 Task: Configure the MailTips settings in Outlook.
Action: Mouse moved to (42, 23)
Screenshot: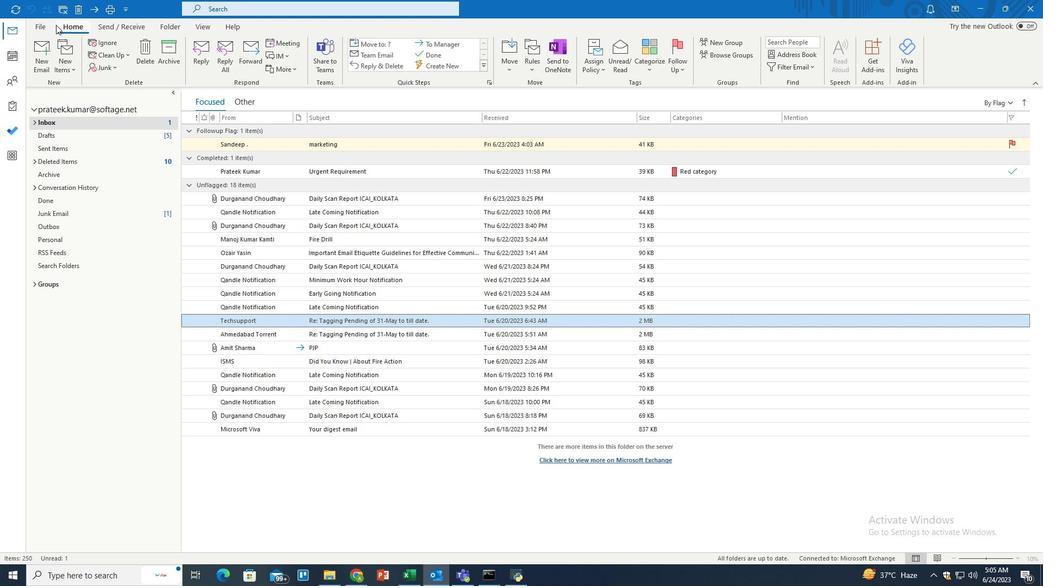 
Action: Mouse pressed left at (42, 23)
Screenshot: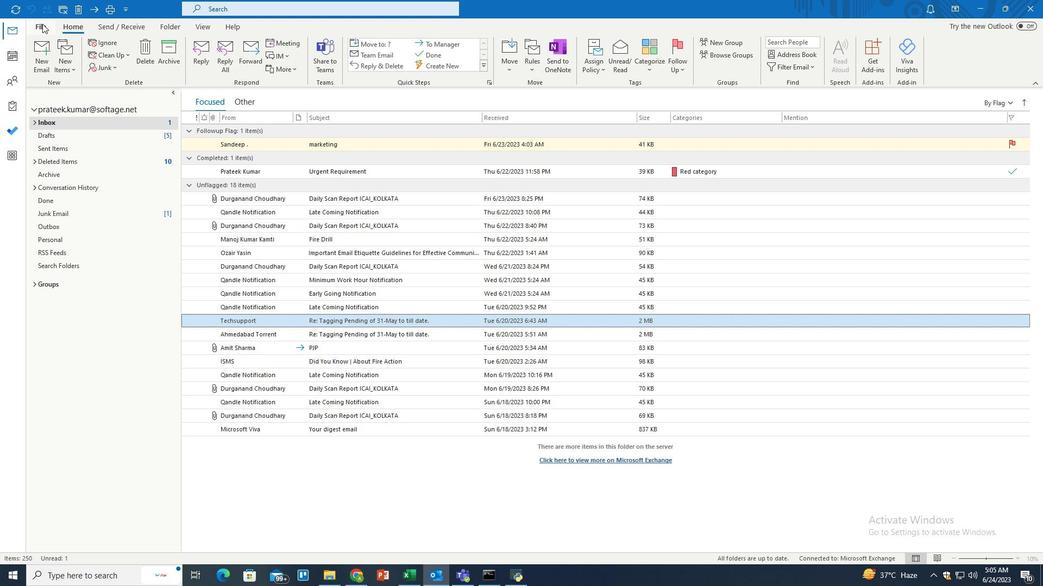 
Action: Mouse moved to (29, 523)
Screenshot: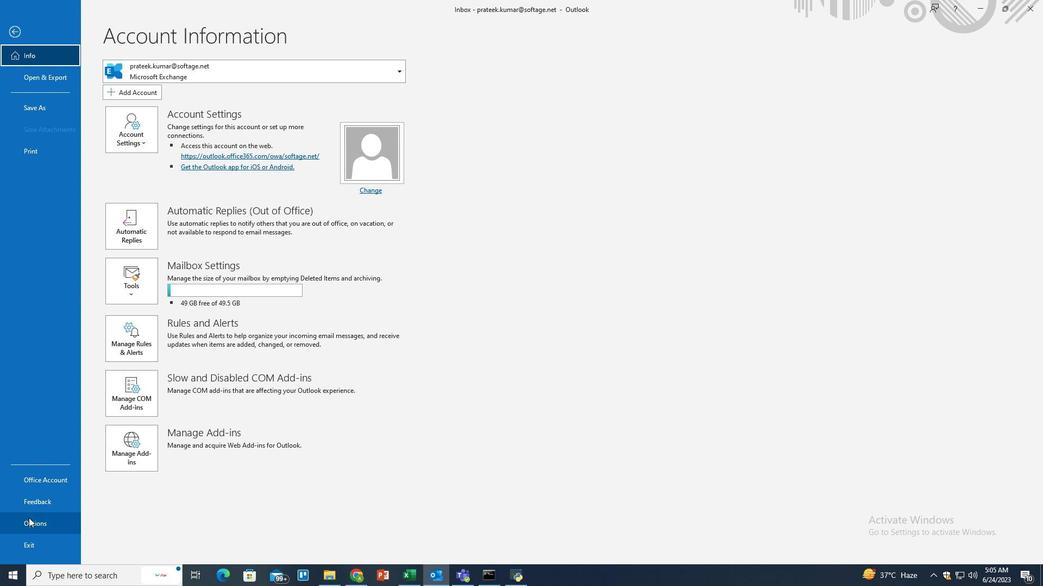 
Action: Mouse pressed left at (28, 522)
Screenshot: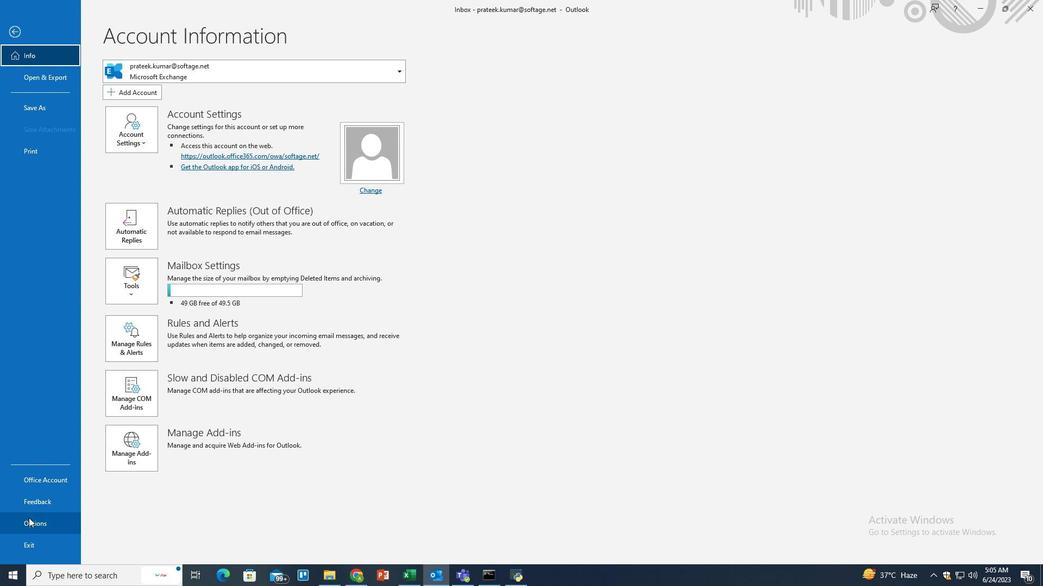 
Action: Mouse moved to (333, 135)
Screenshot: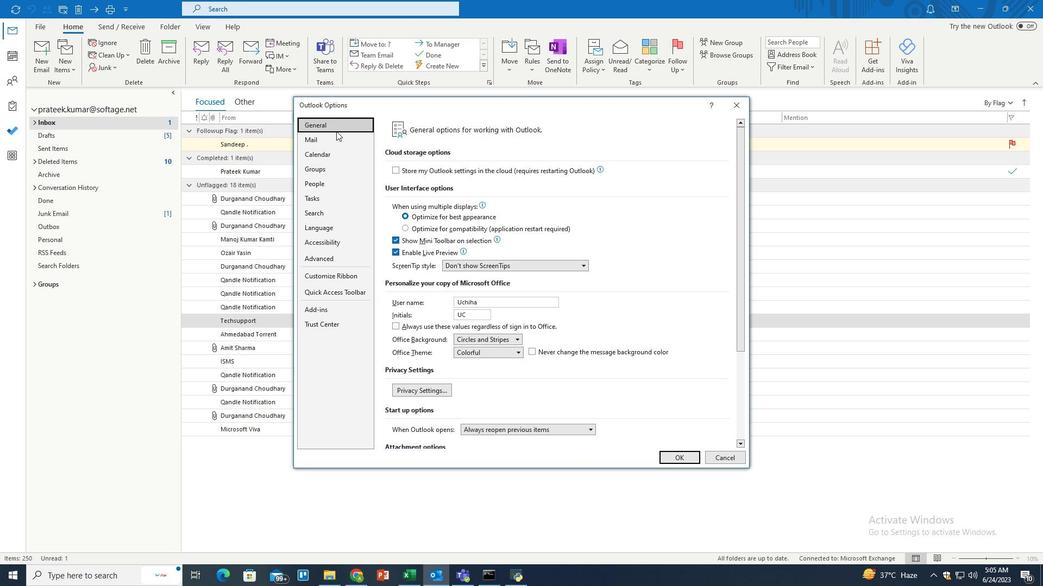 
Action: Mouse pressed left at (333, 135)
Screenshot: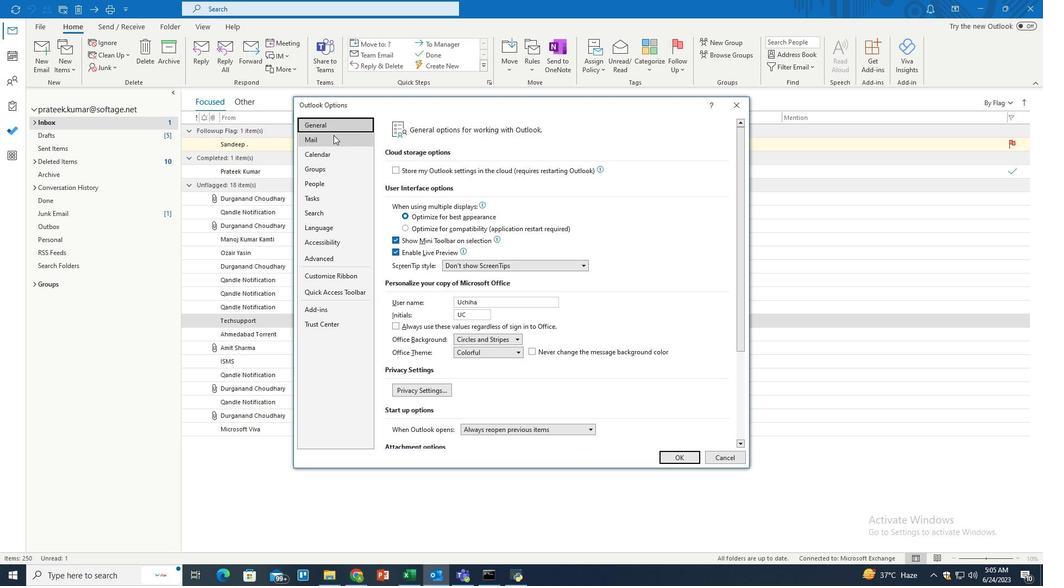
Action: Mouse moved to (460, 212)
Screenshot: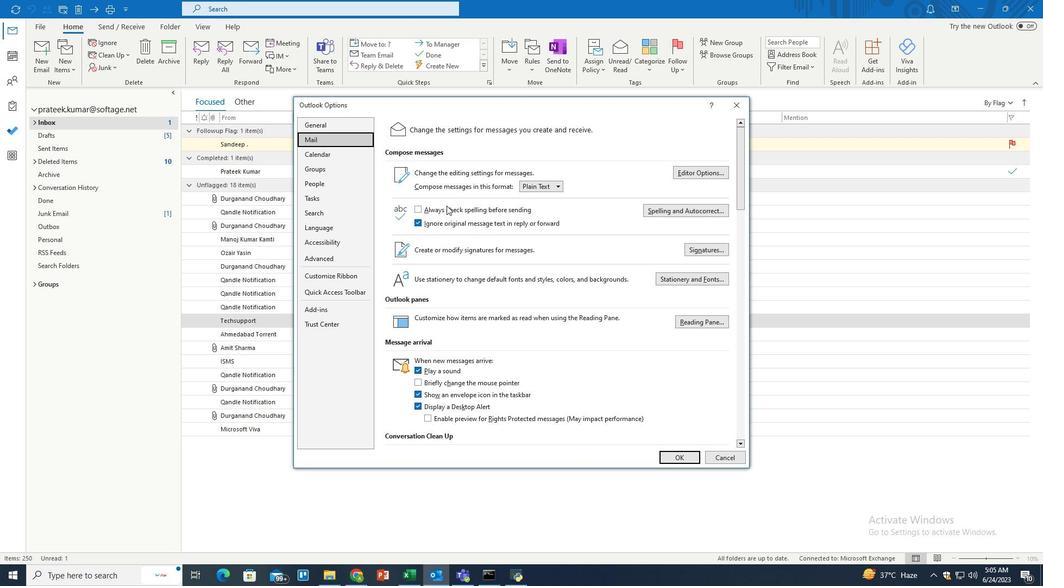 
Action: Mouse scrolled (460, 211) with delta (0, 0)
Screenshot: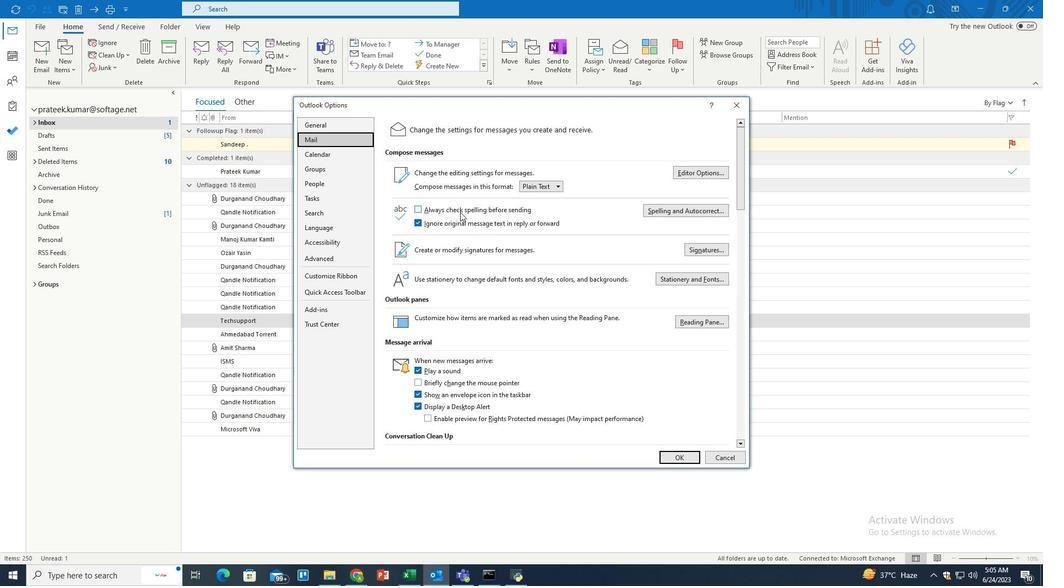 
Action: Mouse scrolled (460, 211) with delta (0, 0)
Screenshot: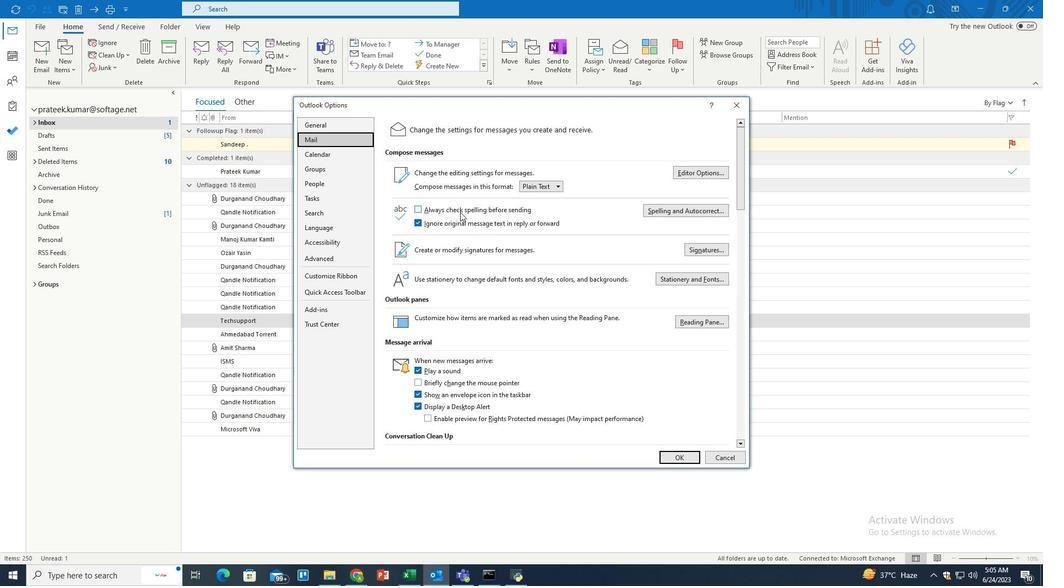 
Action: Mouse scrolled (460, 211) with delta (0, 0)
Screenshot: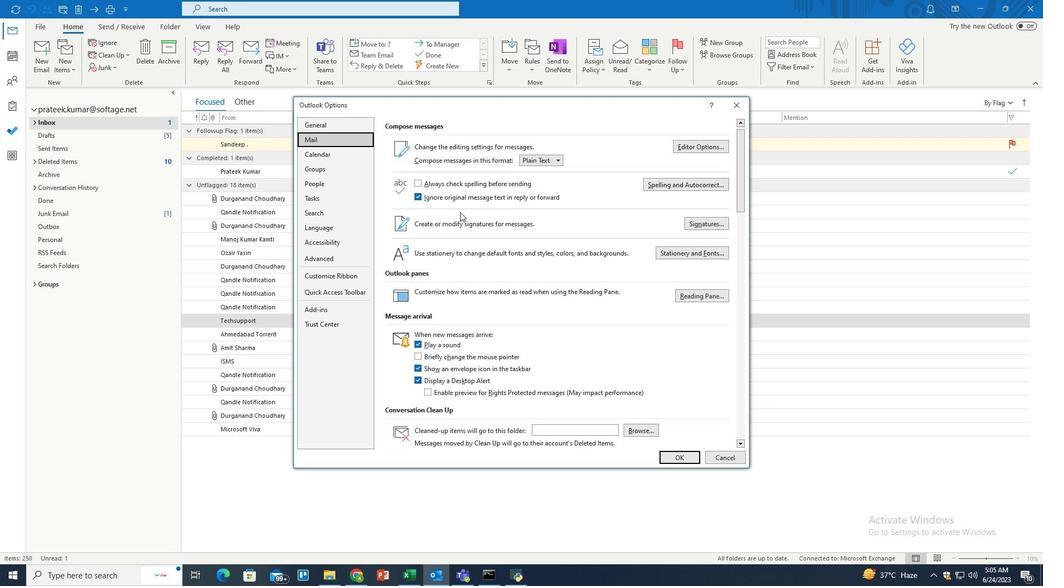 
Action: Mouse scrolled (460, 211) with delta (0, 0)
Screenshot: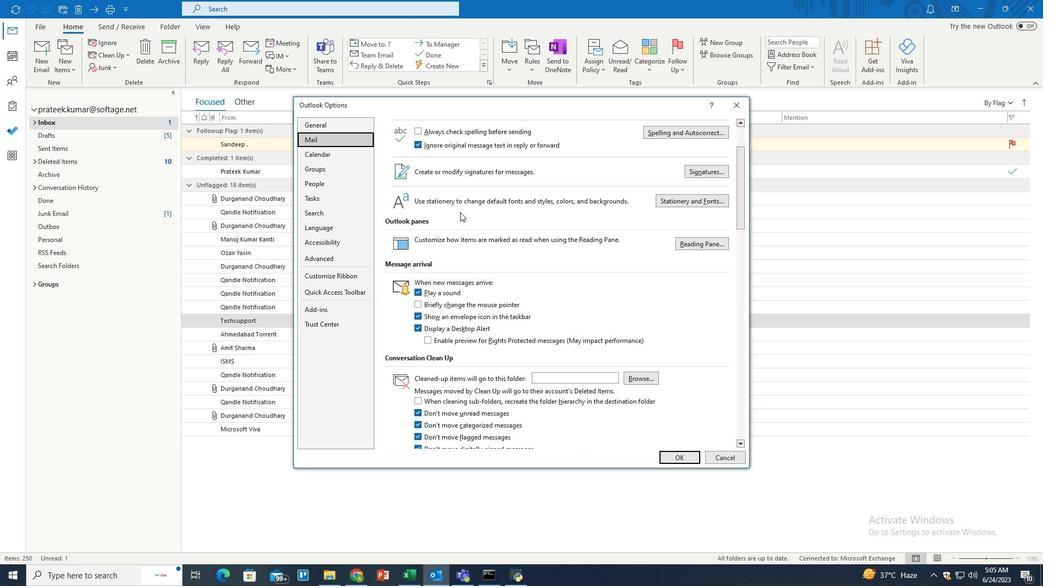 
Action: Mouse scrolled (460, 211) with delta (0, 0)
Screenshot: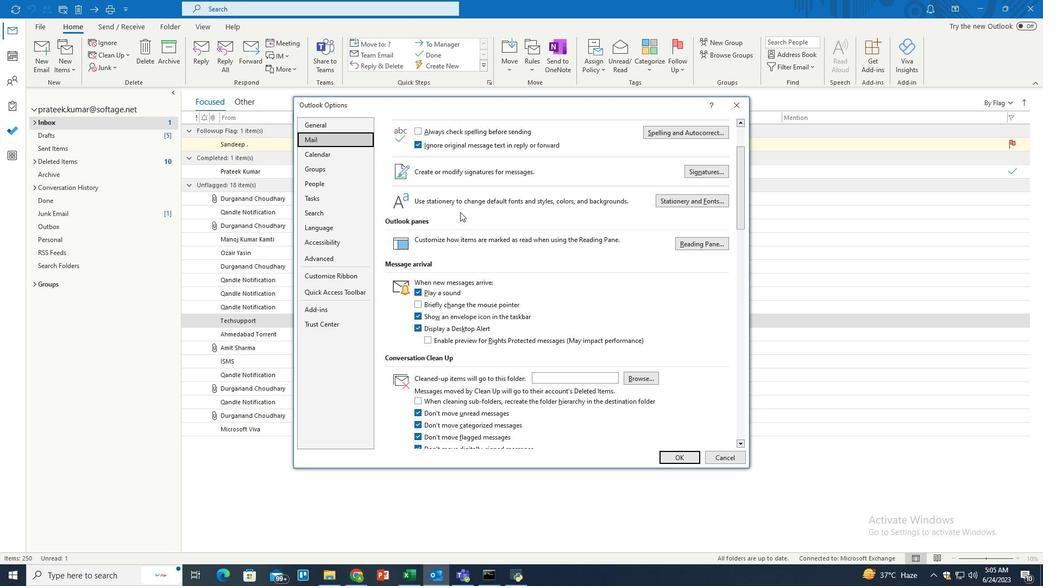 
Action: Mouse scrolled (460, 211) with delta (0, 0)
Screenshot: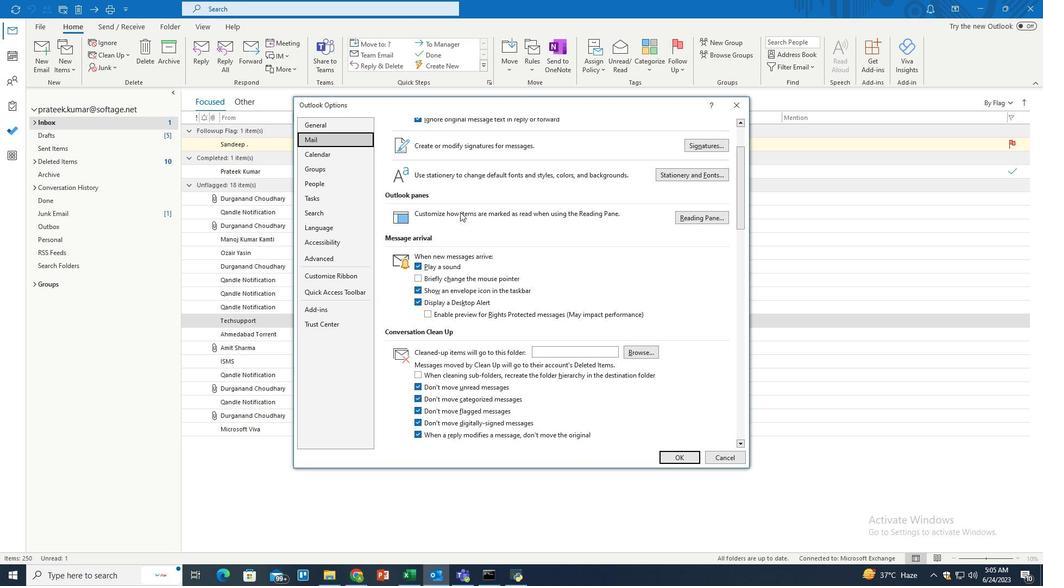
Action: Mouse scrolled (460, 211) with delta (0, 0)
Screenshot: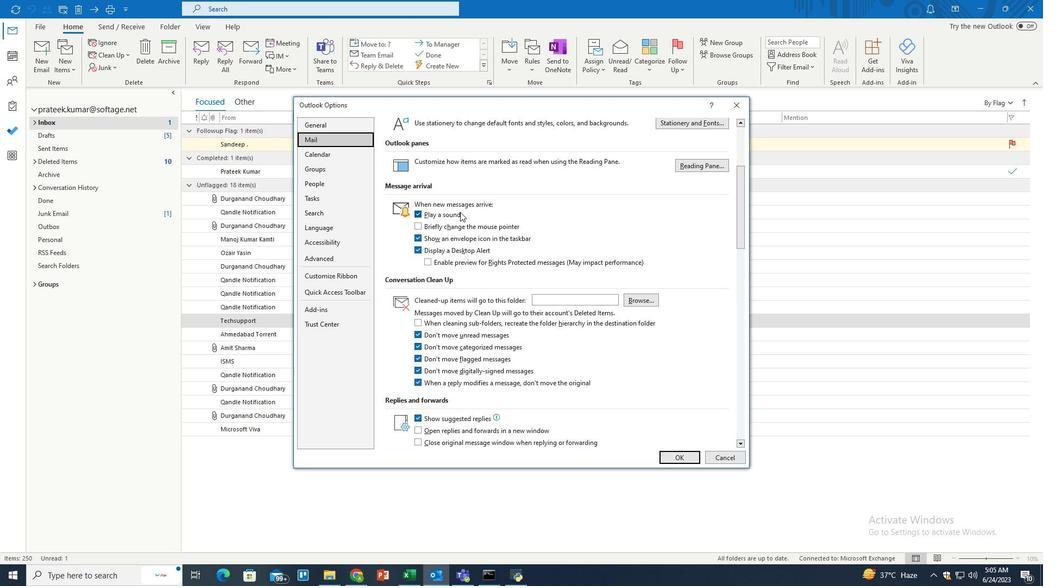 
Action: Mouse scrolled (460, 211) with delta (0, 0)
Screenshot: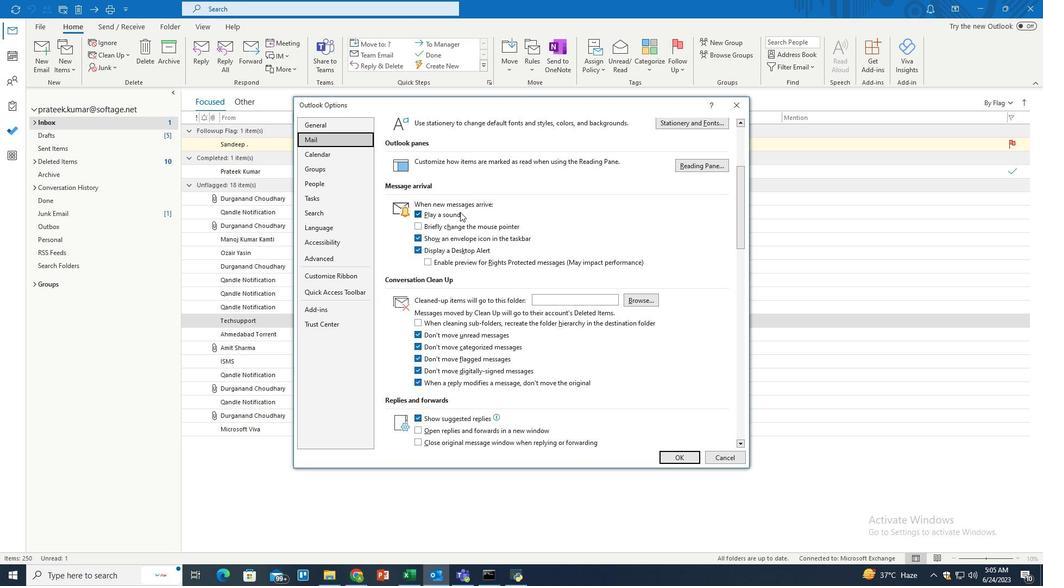 
Action: Mouse scrolled (460, 211) with delta (0, 0)
Screenshot: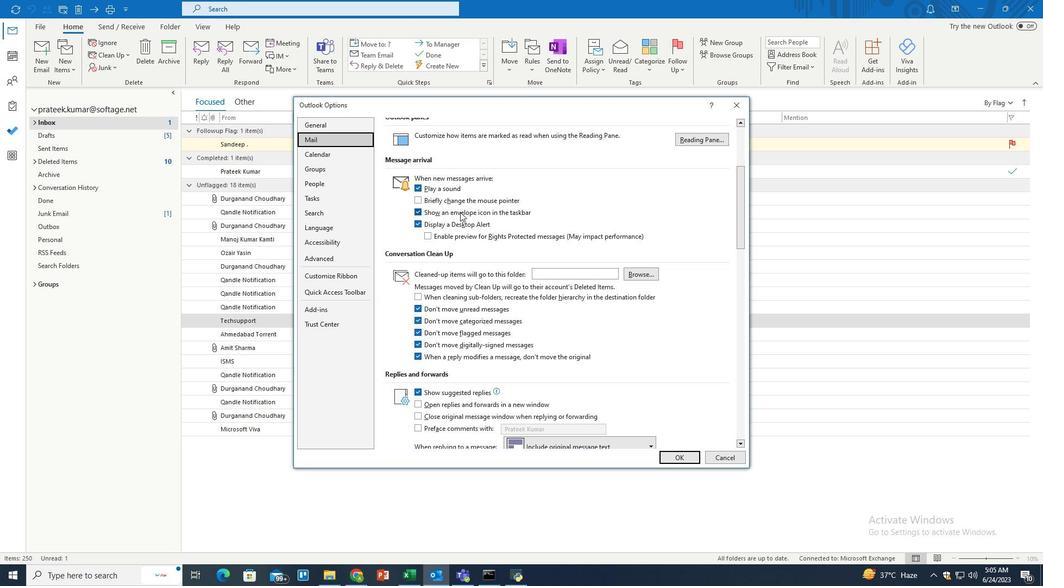 
Action: Mouse scrolled (460, 211) with delta (0, 0)
Screenshot: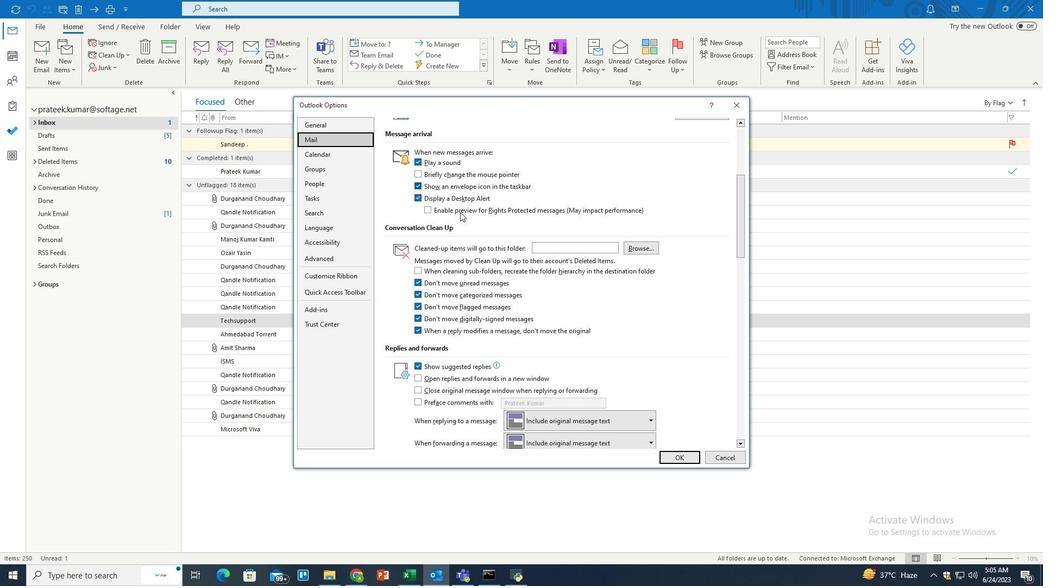 
Action: Mouse scrolled (460, 211) with delta (0, 0)
Screenshot: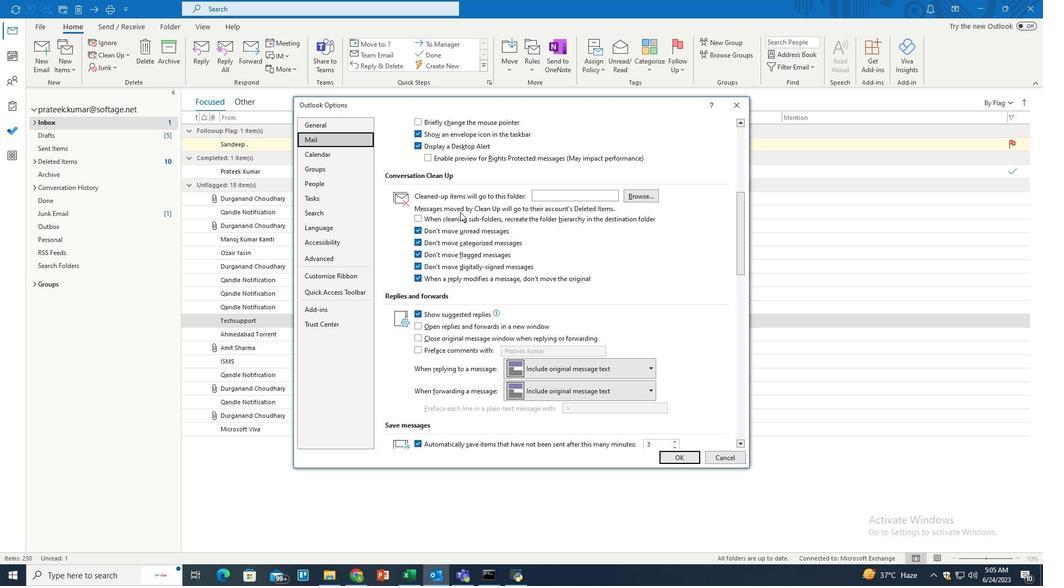
Action: Mouse scrolled (460, 211) with delta (0, 0)
Screenshot: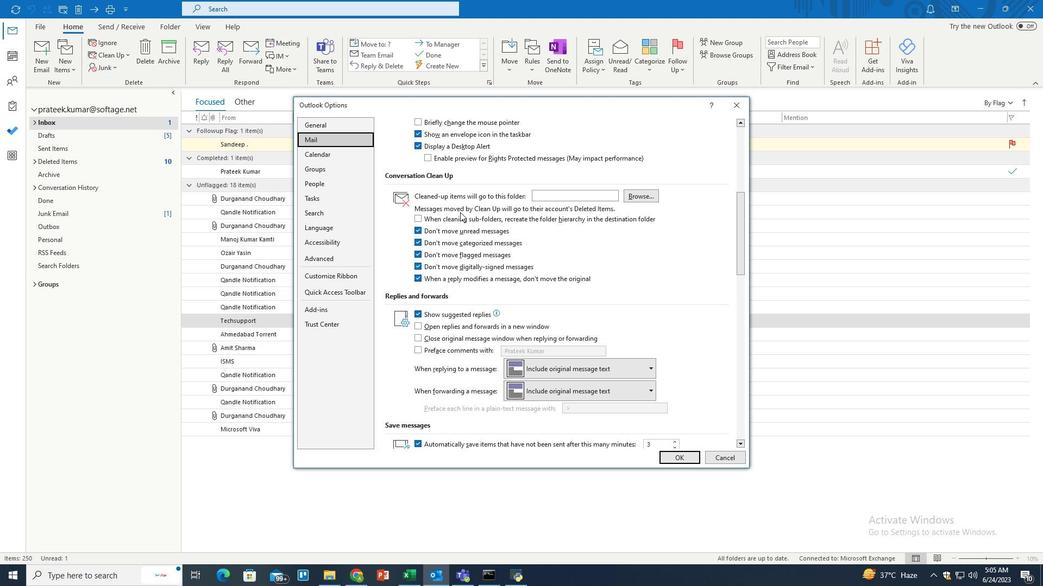 
Action: Mouse scrolled (460, 211) with delta (0, 0)
Screenshot: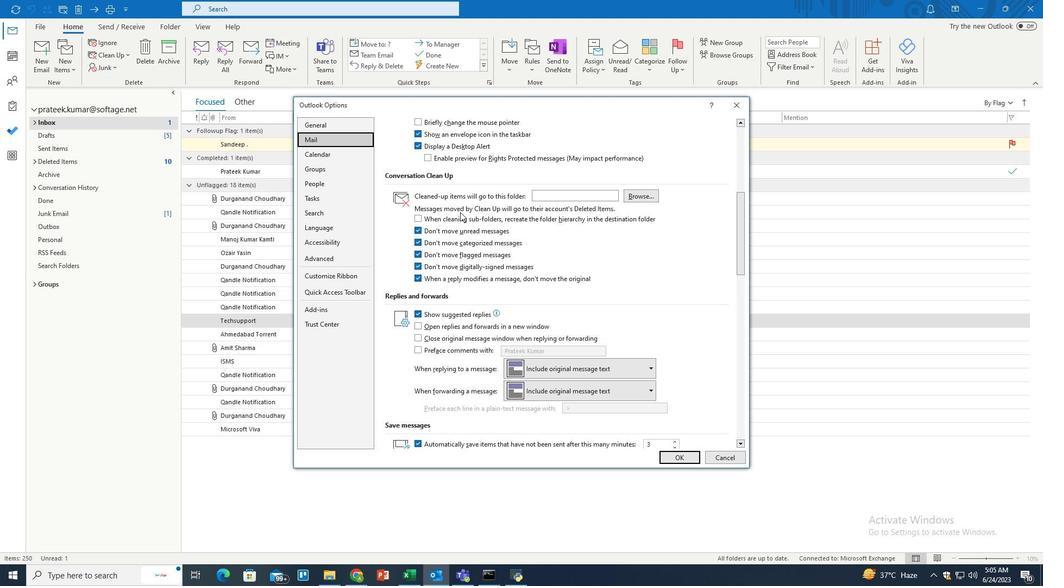 
Action: Mouse scrolled (460, 211) with delta (0, 0)
Screenshot: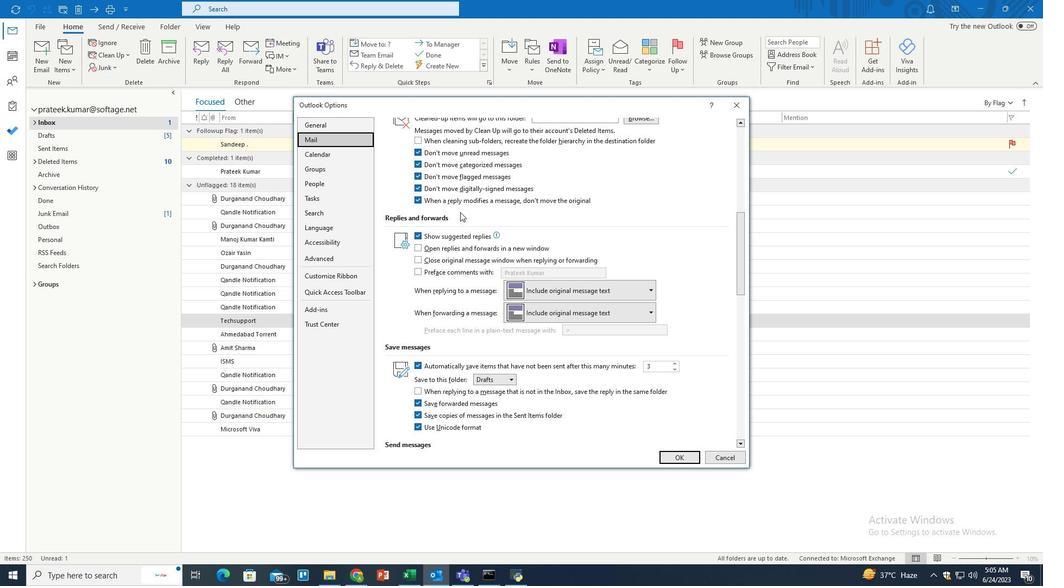 
Action: Mouse scrolled (460, 211) with delta (0, 0)
Screenshot: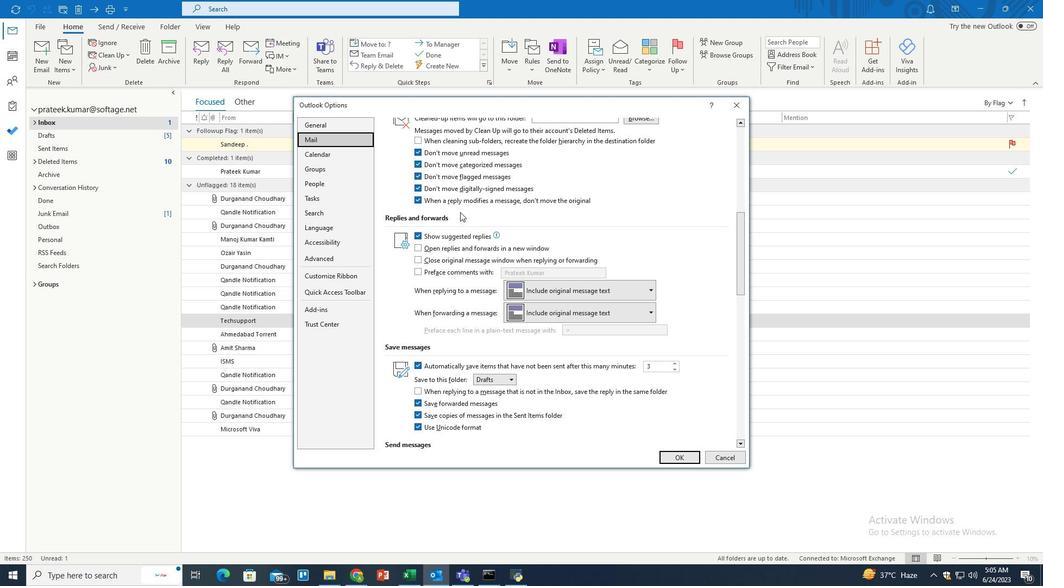 
Action: Mouse scrolled (460, 211) with delta (0, 0)
Screenshot: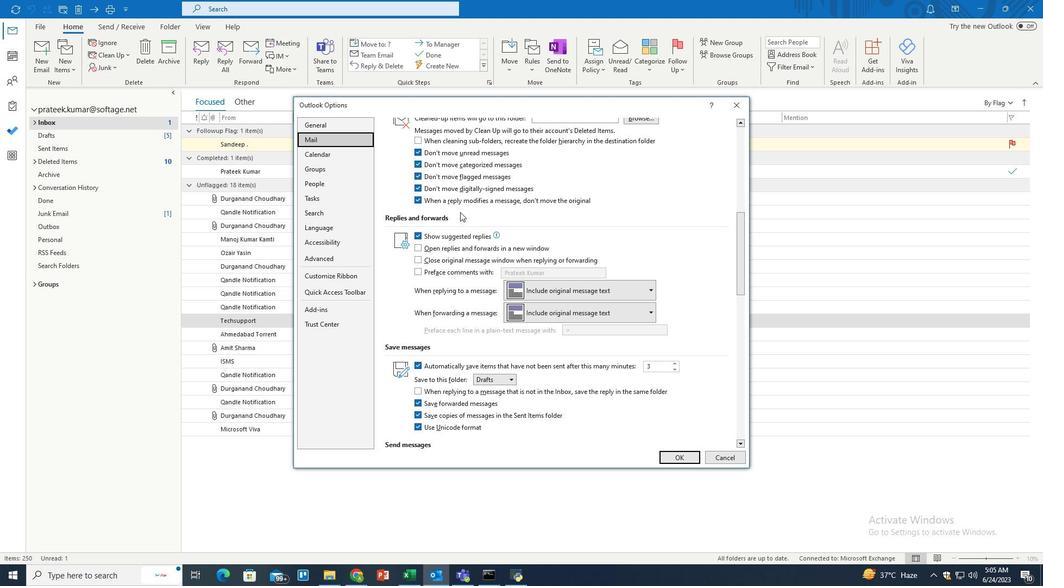 
Action: Mouse scrolled (460, 211) with delta (0, 0)
Screenshot: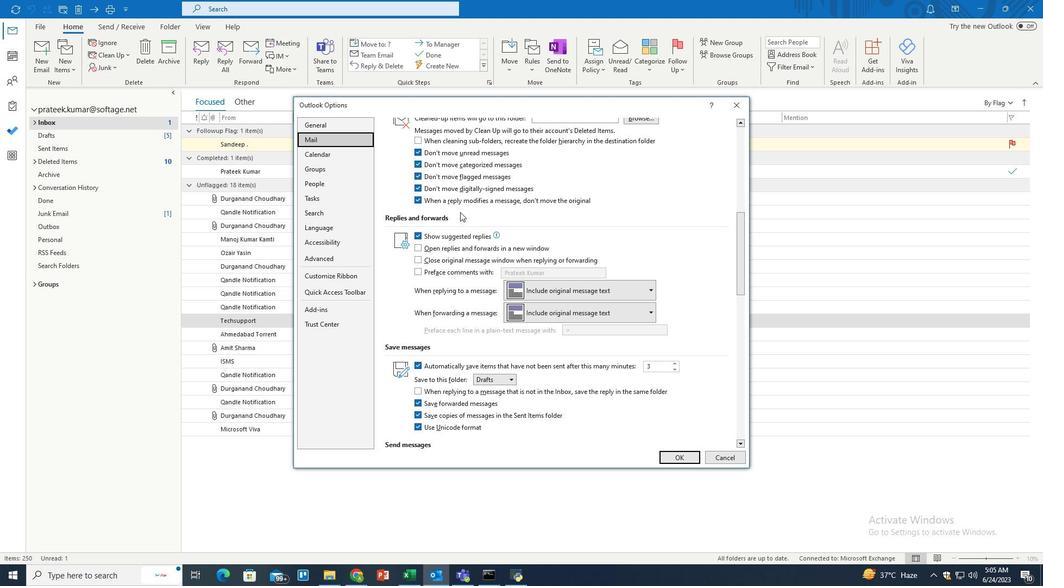 
Action: Mouse scrolled (460, 211) with delta (0, 0)
Screenshot: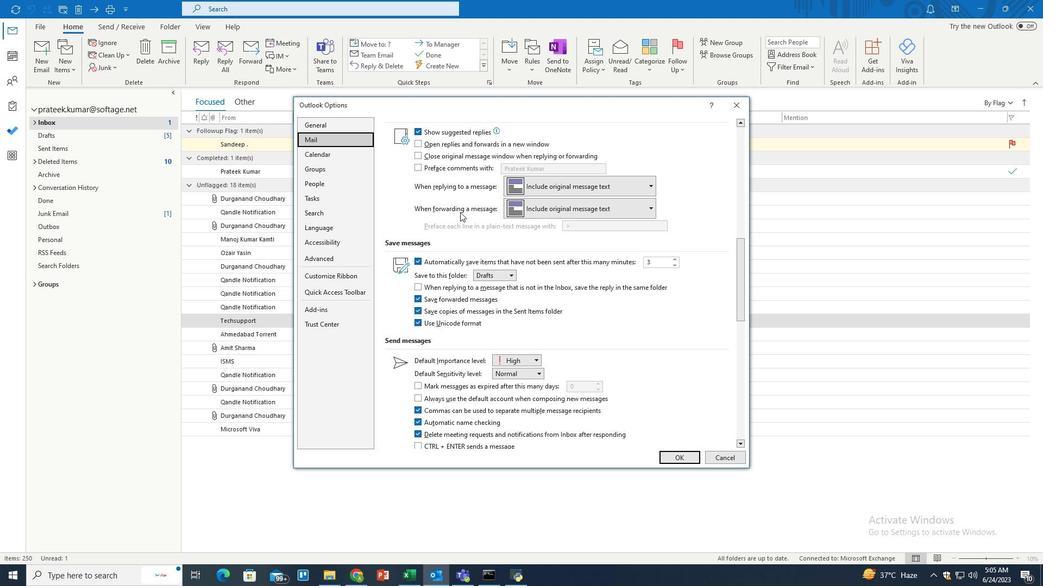 
Action: Mouse scrolled (460, 211) with delta (0, 0)
Screenshot: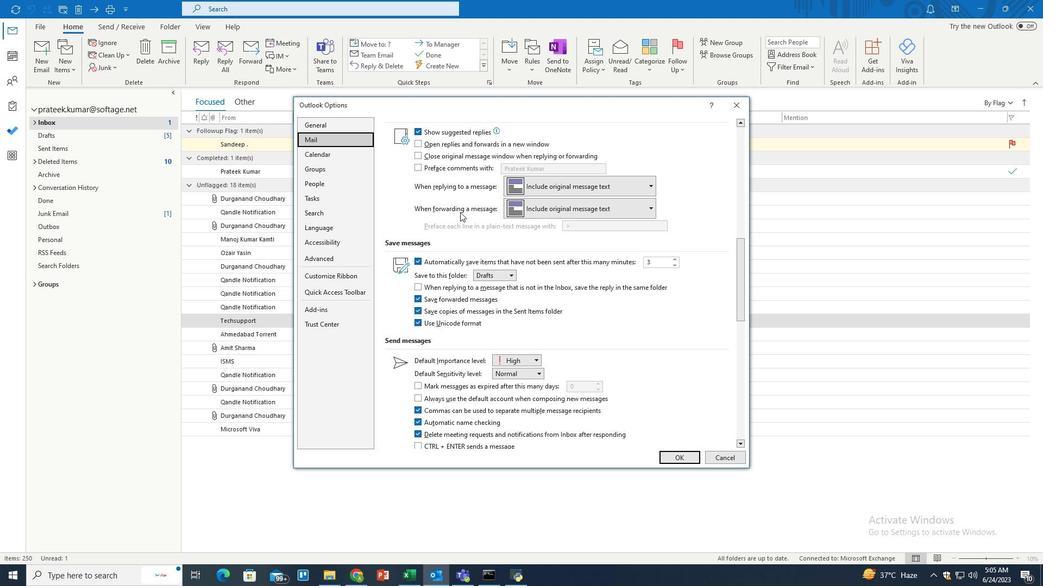 
Action: Mouse scrolled (460, 211) with delta (0, 0)
Screenshot: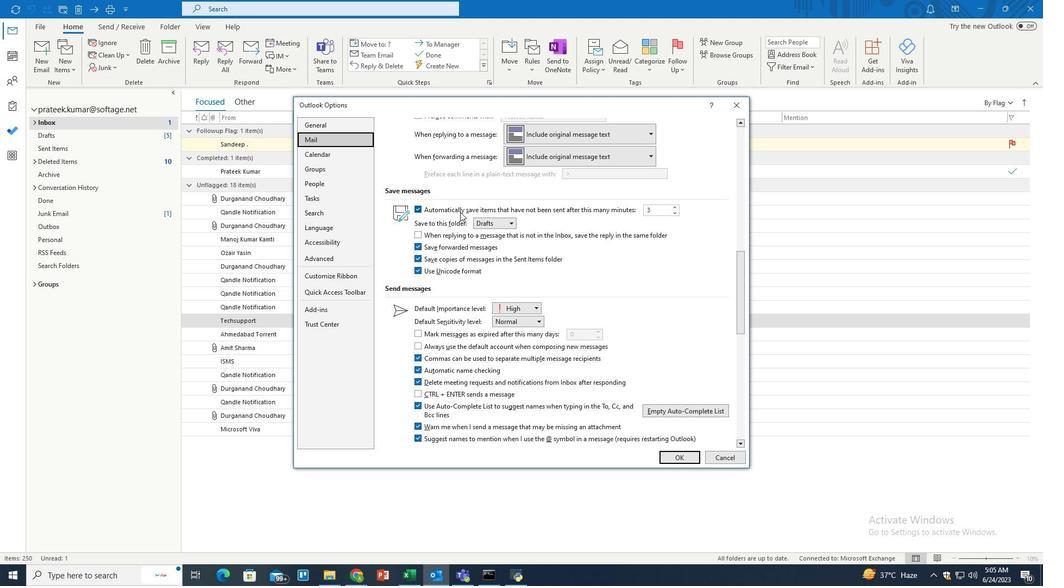 
Action: Mouse scrolled (460, 211) with delta (0, 0)
Screenshot: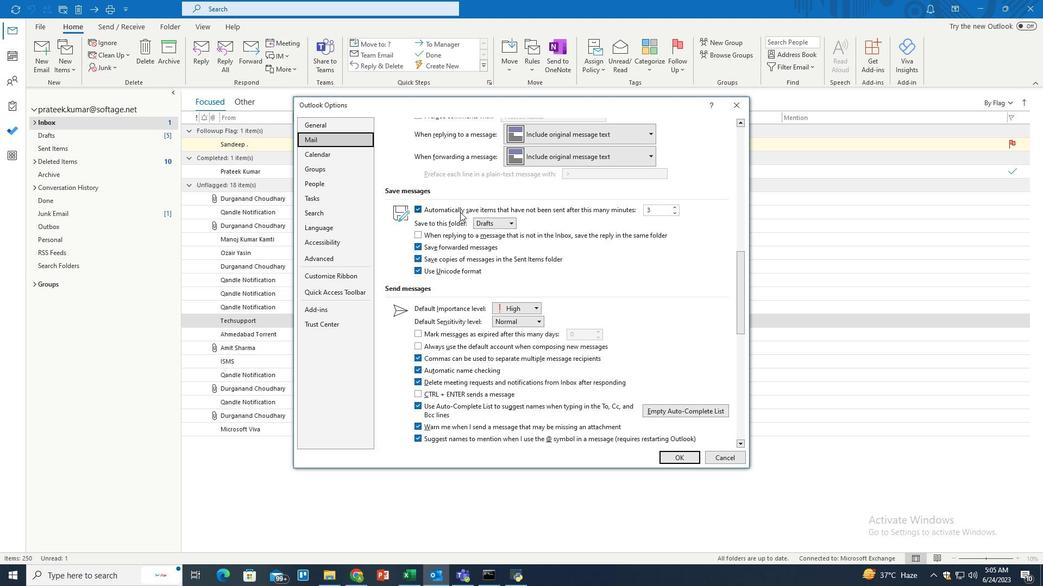 
Action: Mouse scrolled (460, 211) with delta (0, 0)
Screenshot: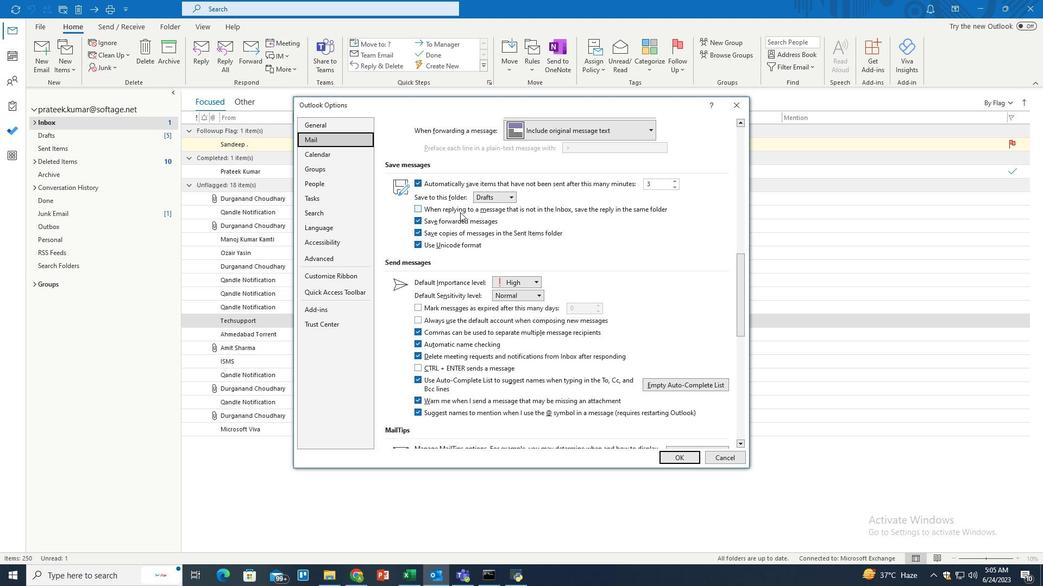 
Action: Mouse scrolled (460, 211) with delta (0, 0)
Screenshot: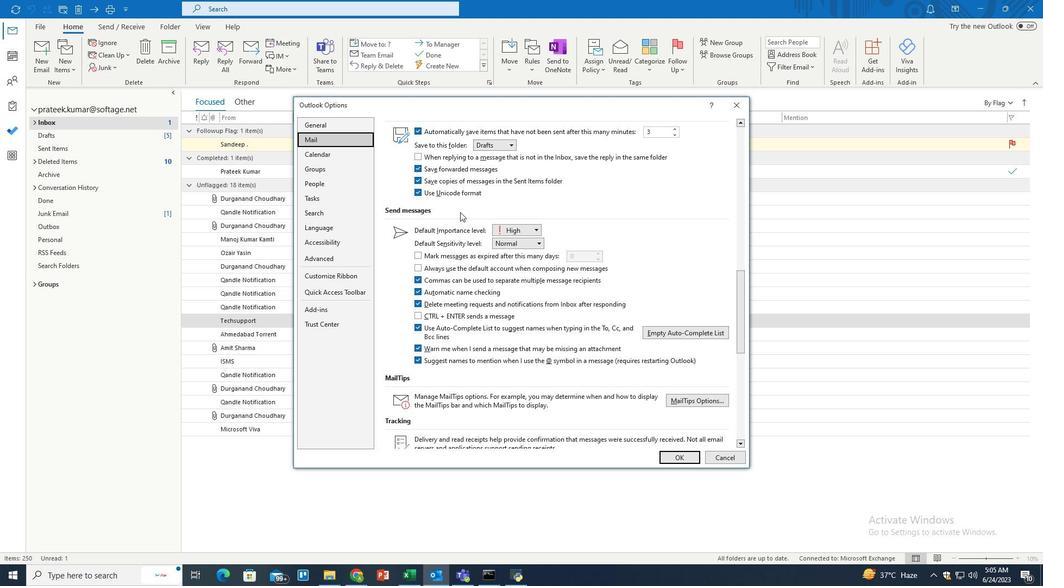 
Action: Mouse moved to (704, 374)
Screenshot: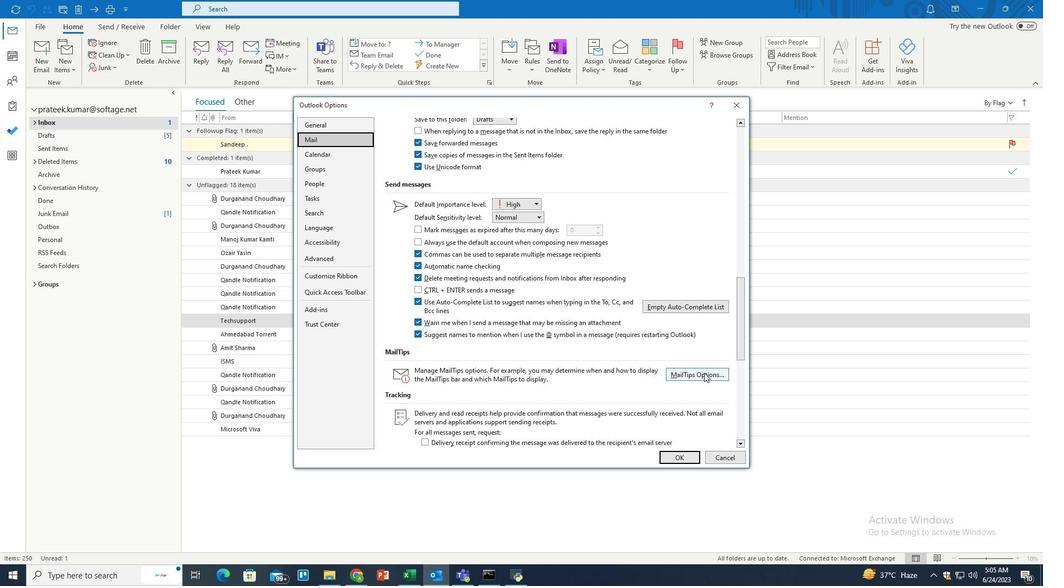 
Action: Mouse pressed left at (704, 374)
Screenshot: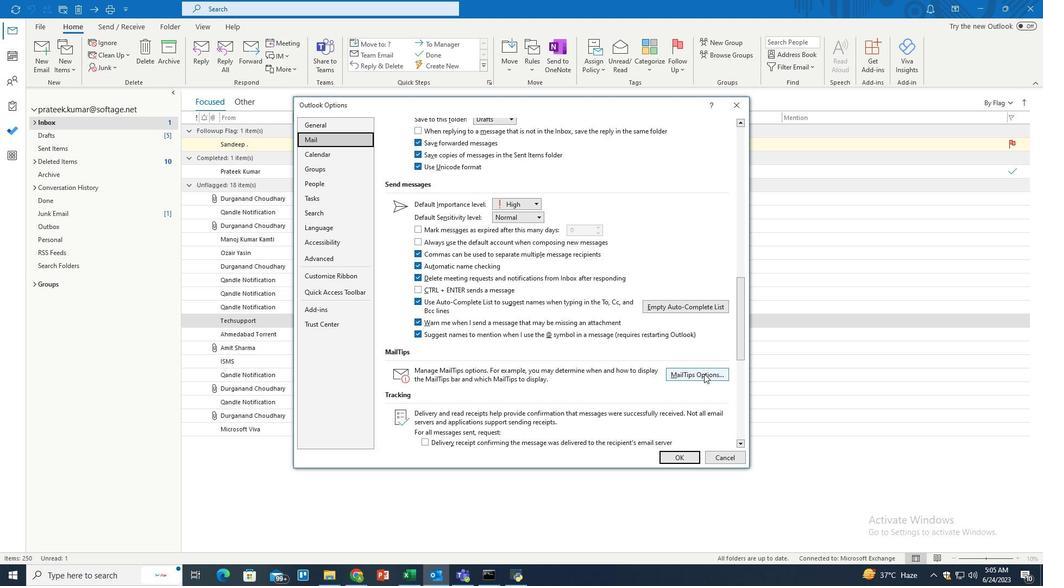 
Action: Mouse moved to (448, 288)
Screenshot: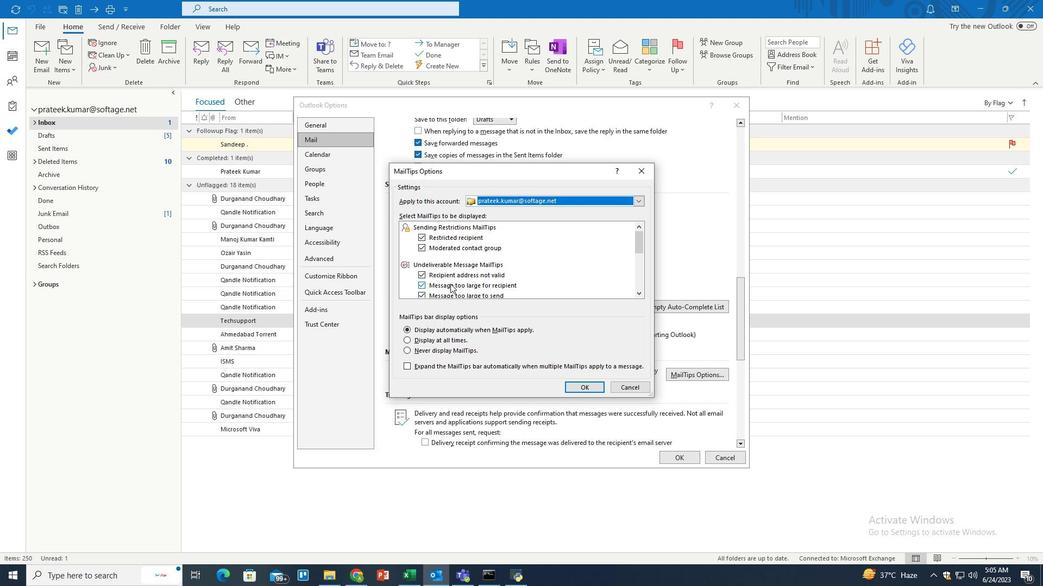 
Action: Mouse scrolled (448, 287) with delta (0, 0)
Screenshot: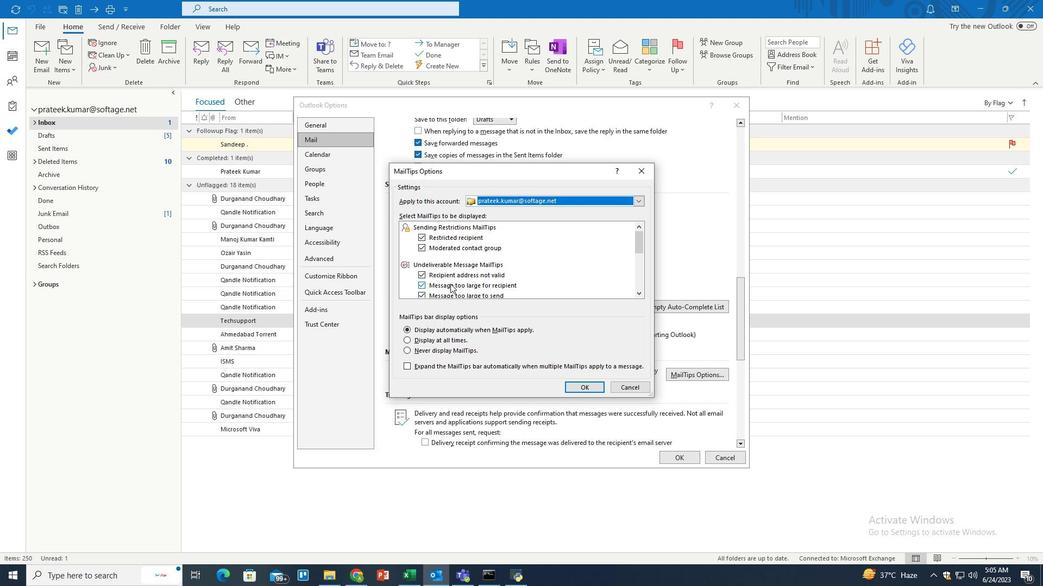 
Action: Mouse moved to (405, 340)
Screenshot: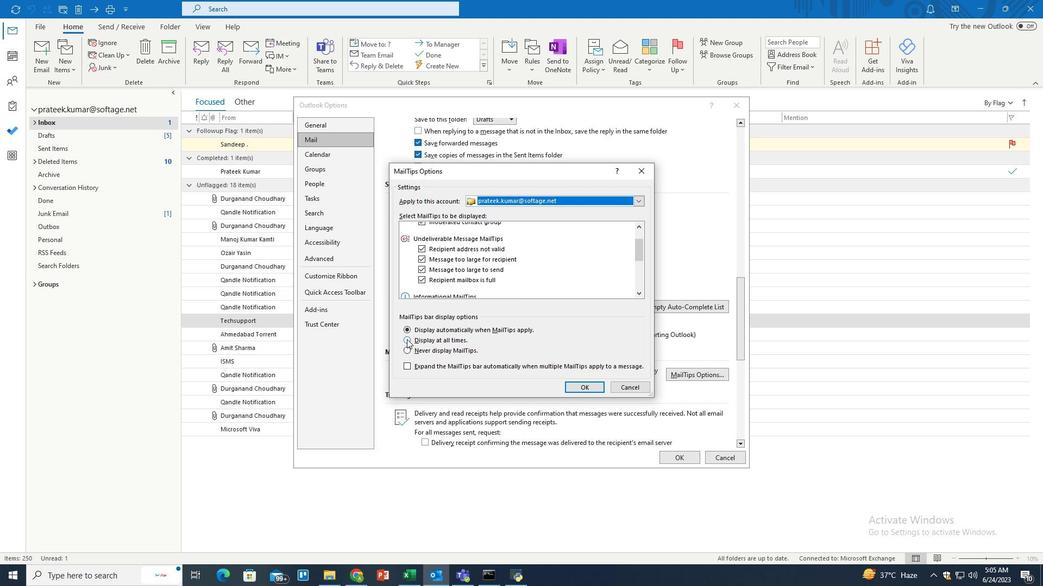 
Action: Mouse pressed left at (405, 340)
Screenshot: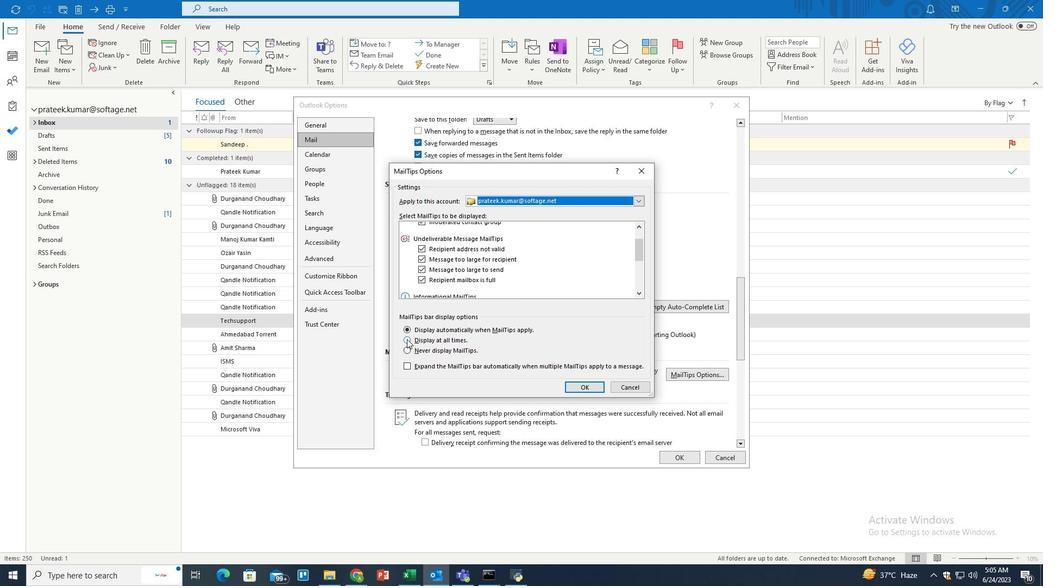 
Action: Mouse moved to (587, 389)
Screenshot: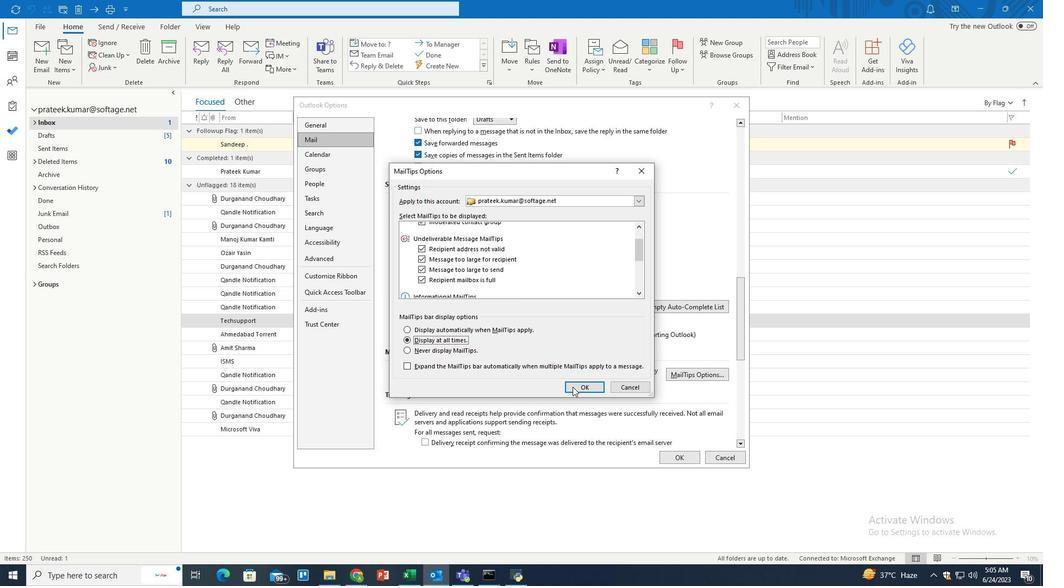 
Action: Mouse pressed left at (587, 389)
Screenshot: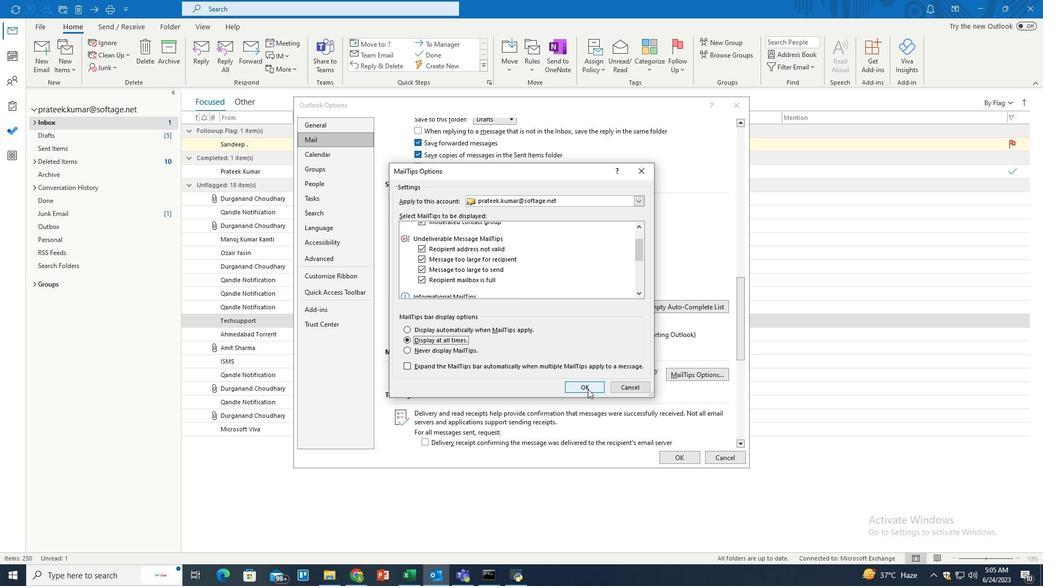 
Action: Mouse moved to (665, 455)
Screenshot: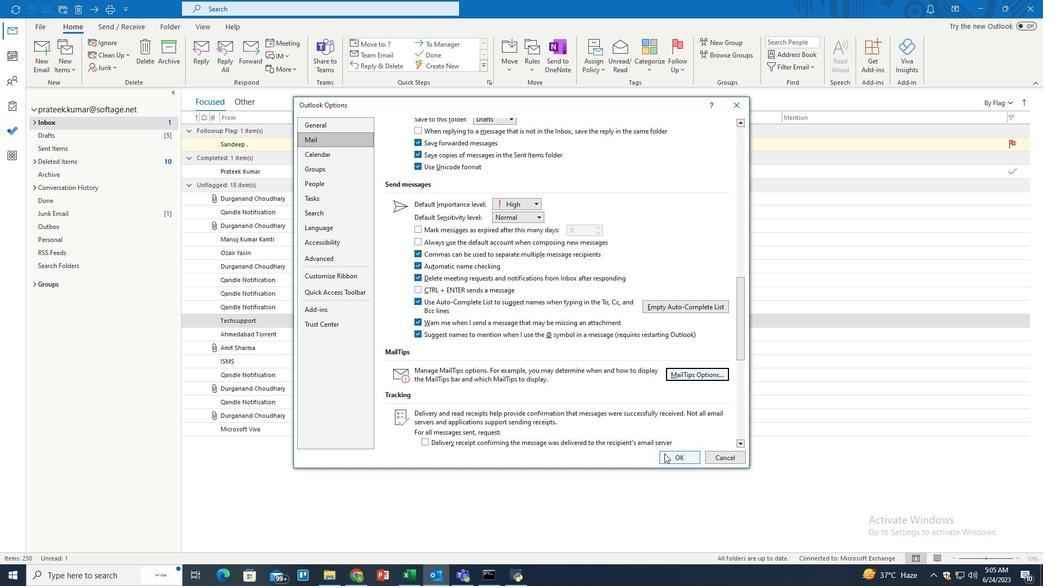 
Action: Mouse pressed left at (665, 455)
Screenshot: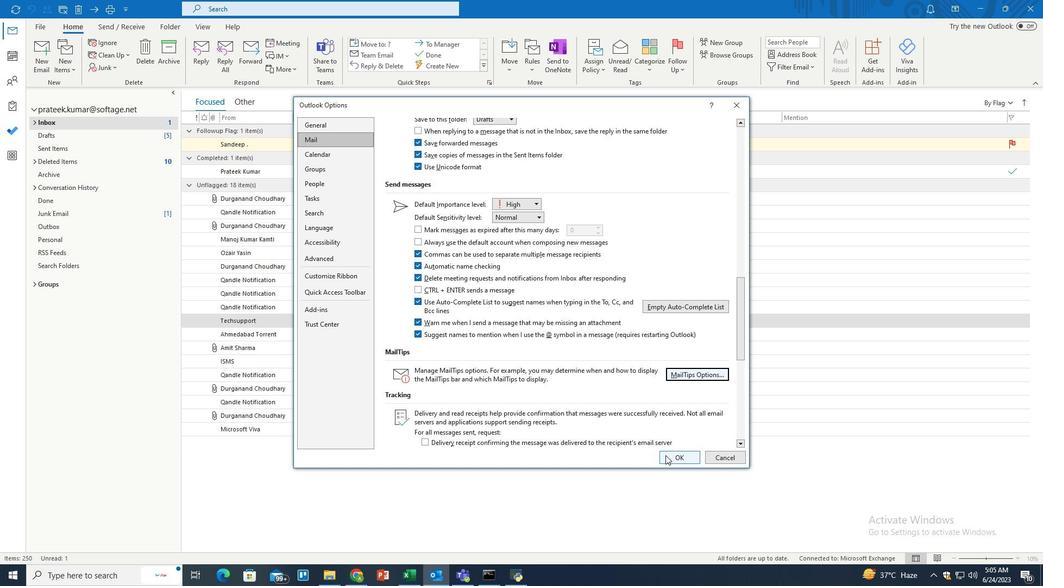 
Action: Mouse moved to (502, 326)
Screenshot: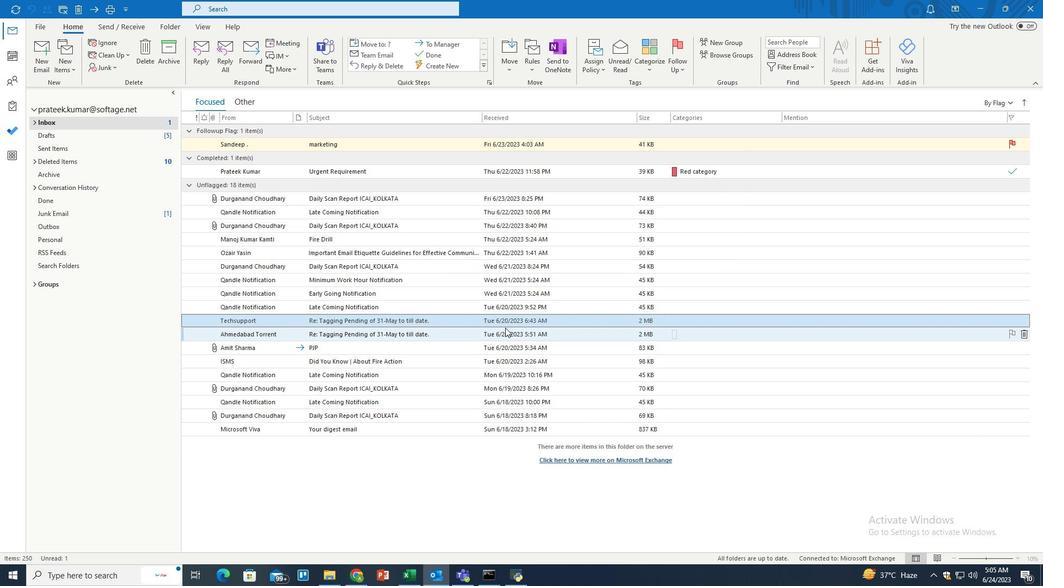 
